 Task: Look for properties with 7 beds.
Action: Mouse moved to (746, 223)
Screenshot: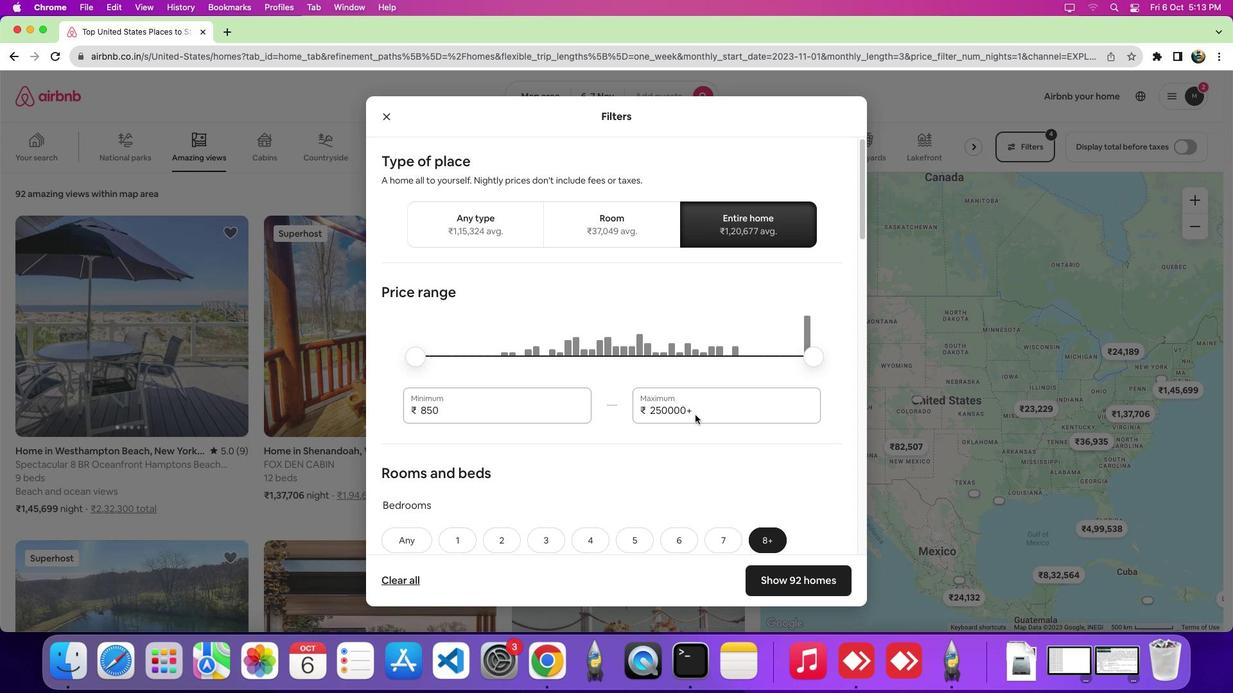 
Action: Mouse pressed left at (746, 223)
Screenshot: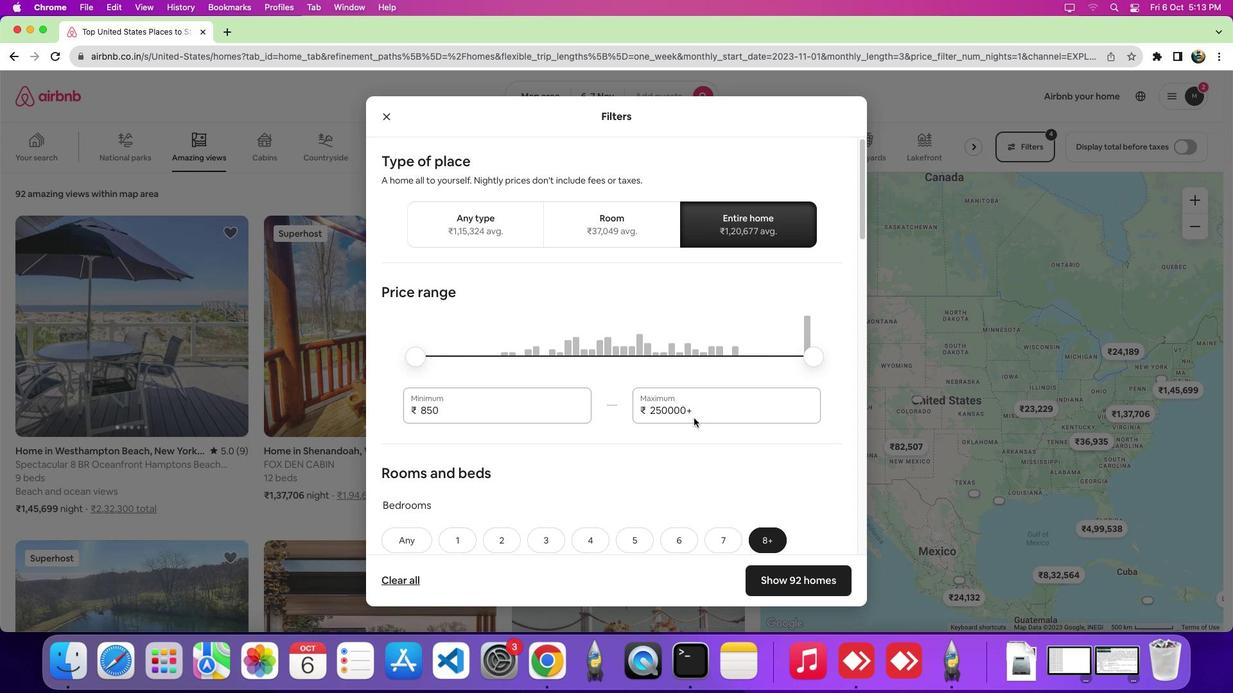 
Action: Mouse moved to (687, 412)
Screenshot: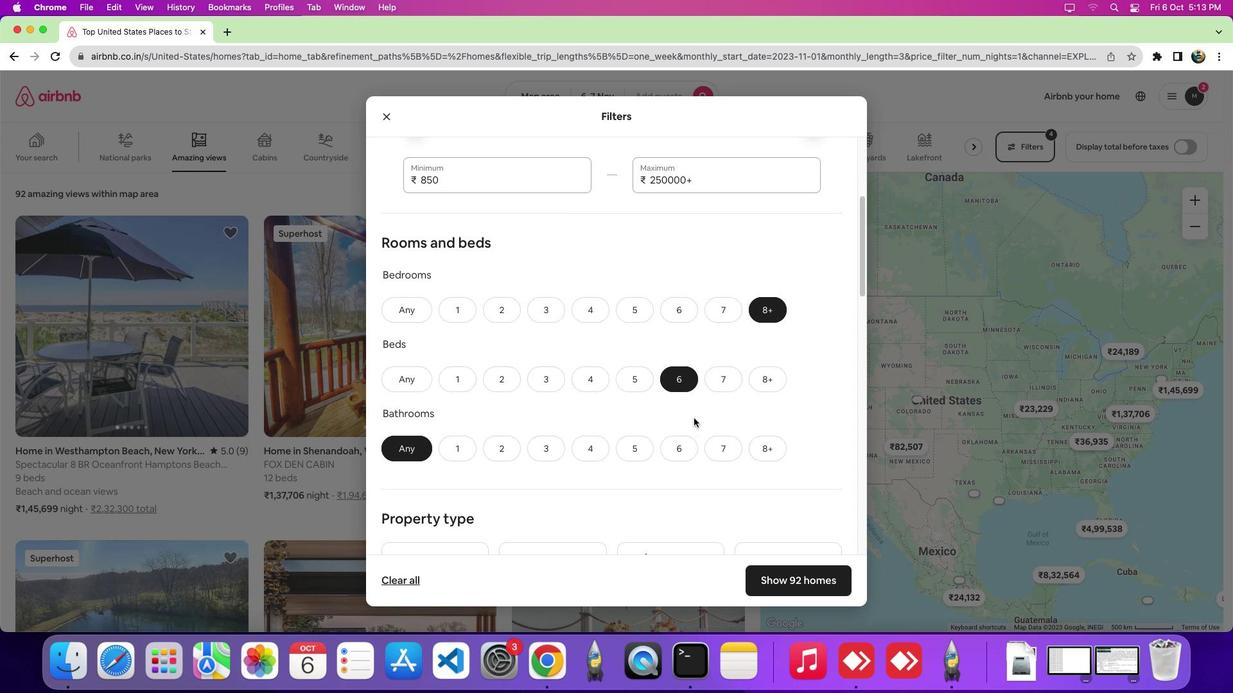 
Action: Mouse scrolled (687, 412) with delta (-5, -5)
Screenshot: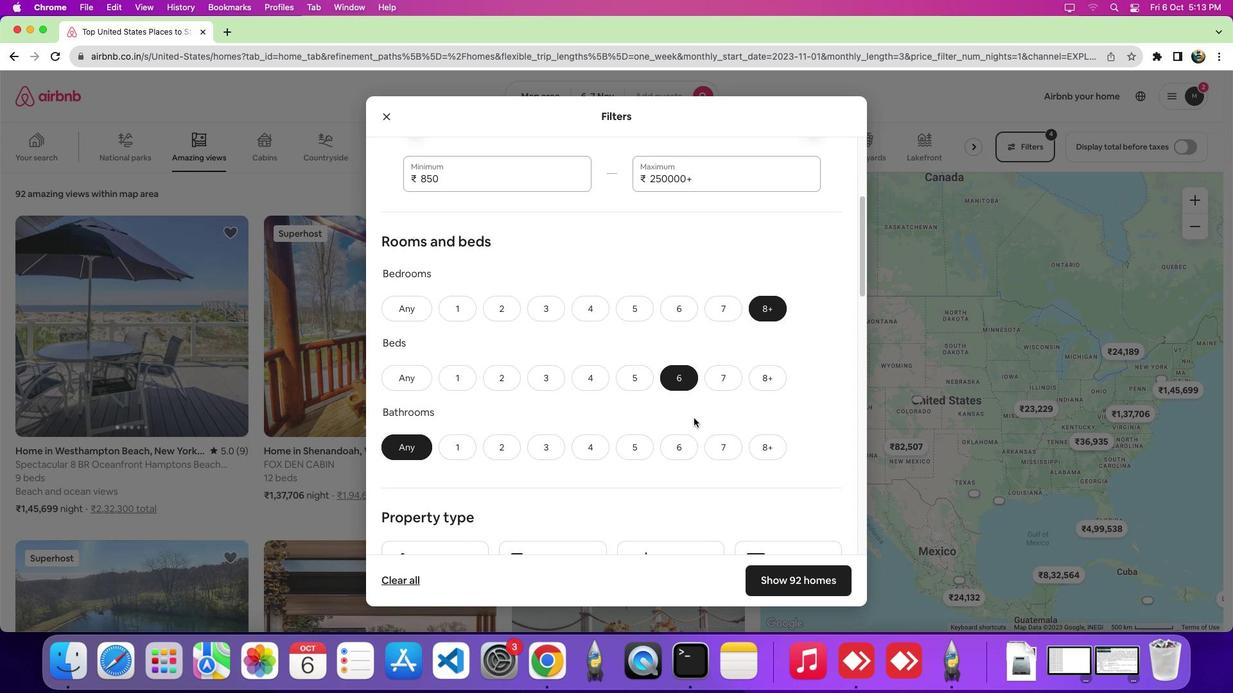 
Action: Mouse scrolled (687, 412) with delta (-5, -5)
Screenshot: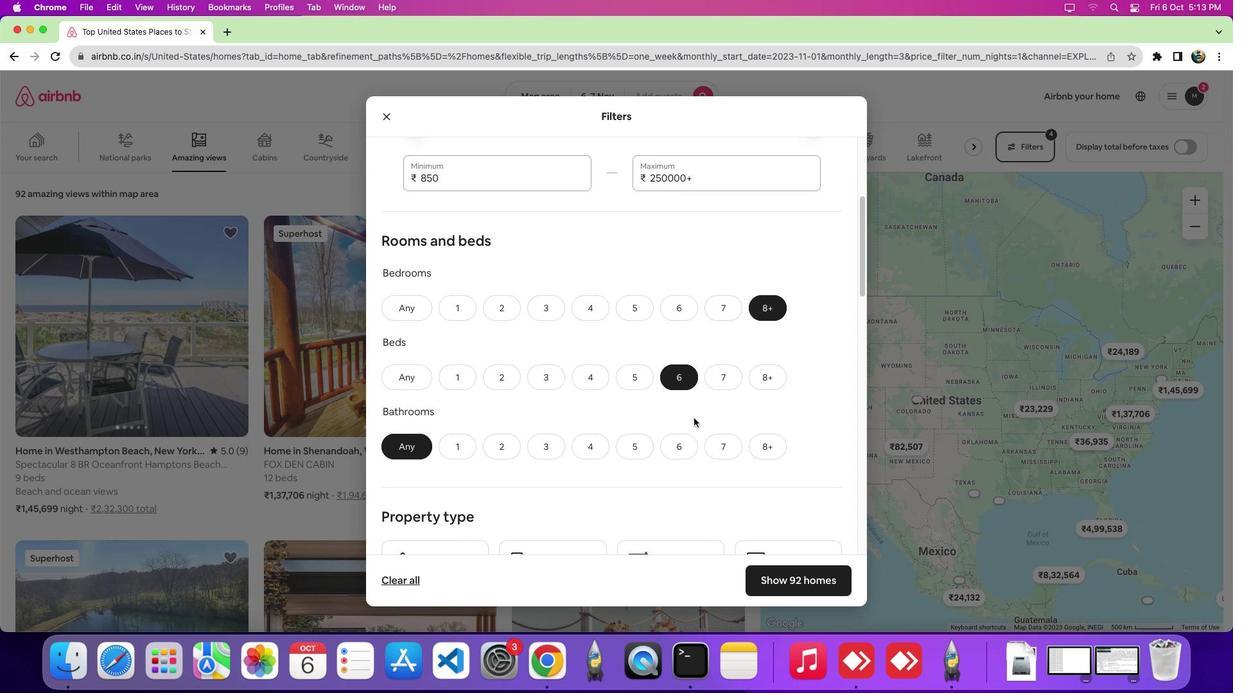 
Action: Mouse scrolled (687, 412) with delta (-5, -9)
Screenshot: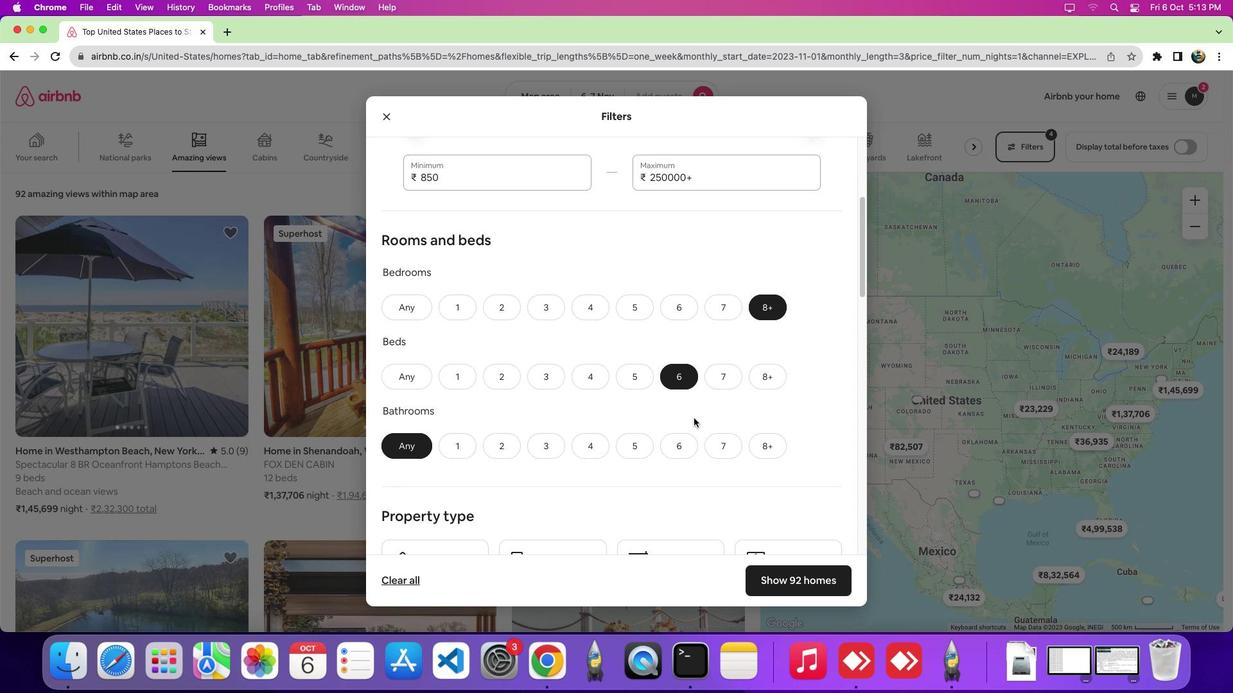 
Action: Mouse scrolled (687, 412) with delta (-5, -5)
Screenshot: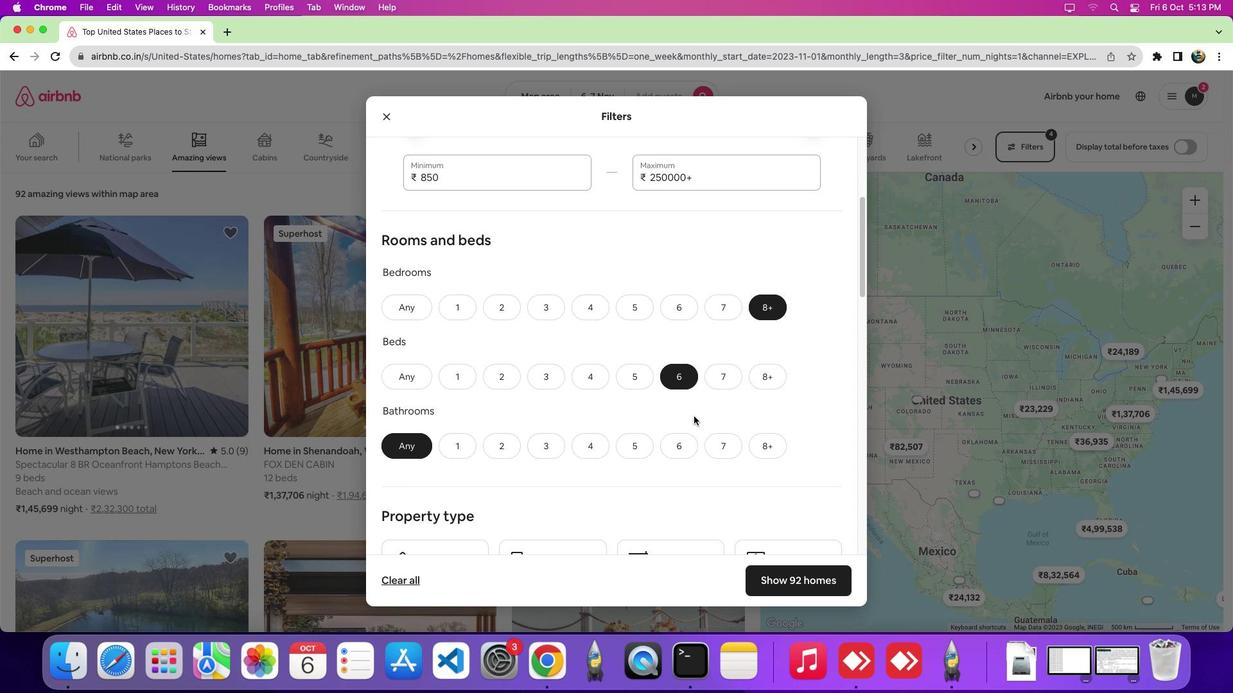 
Action: Mouse moved to (731, 355)
Screenshot: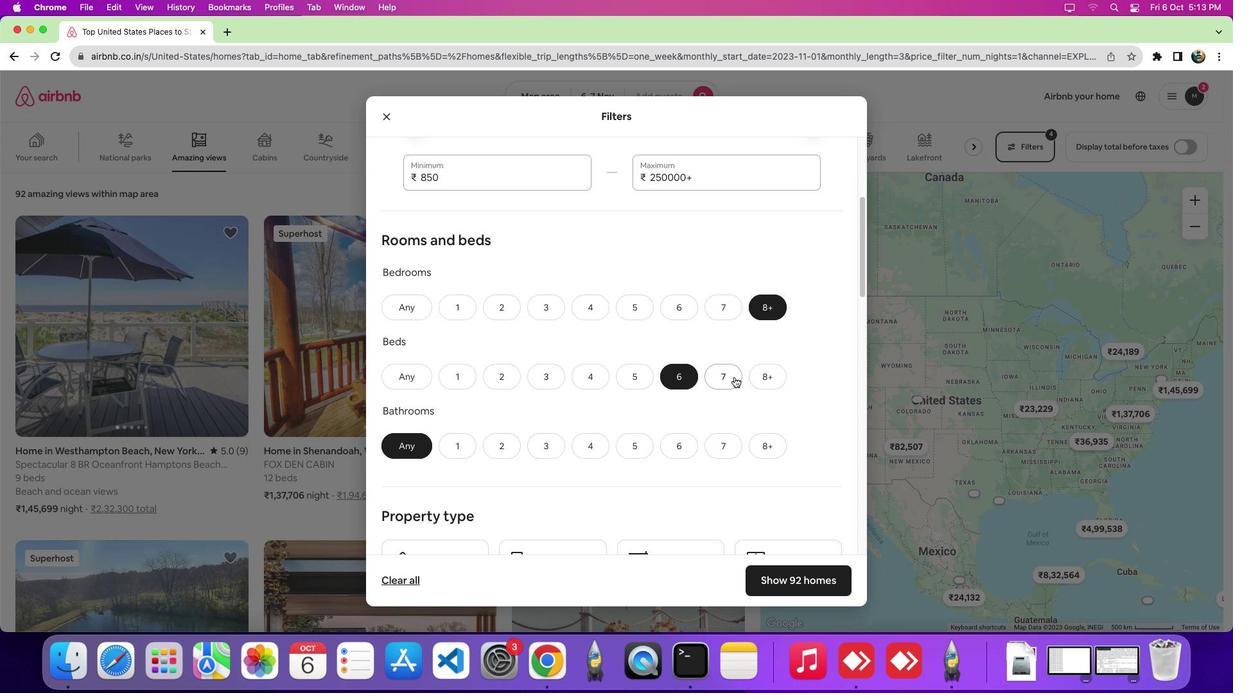 
Action: Mouse pressed left at (731, 355)
Screenshot: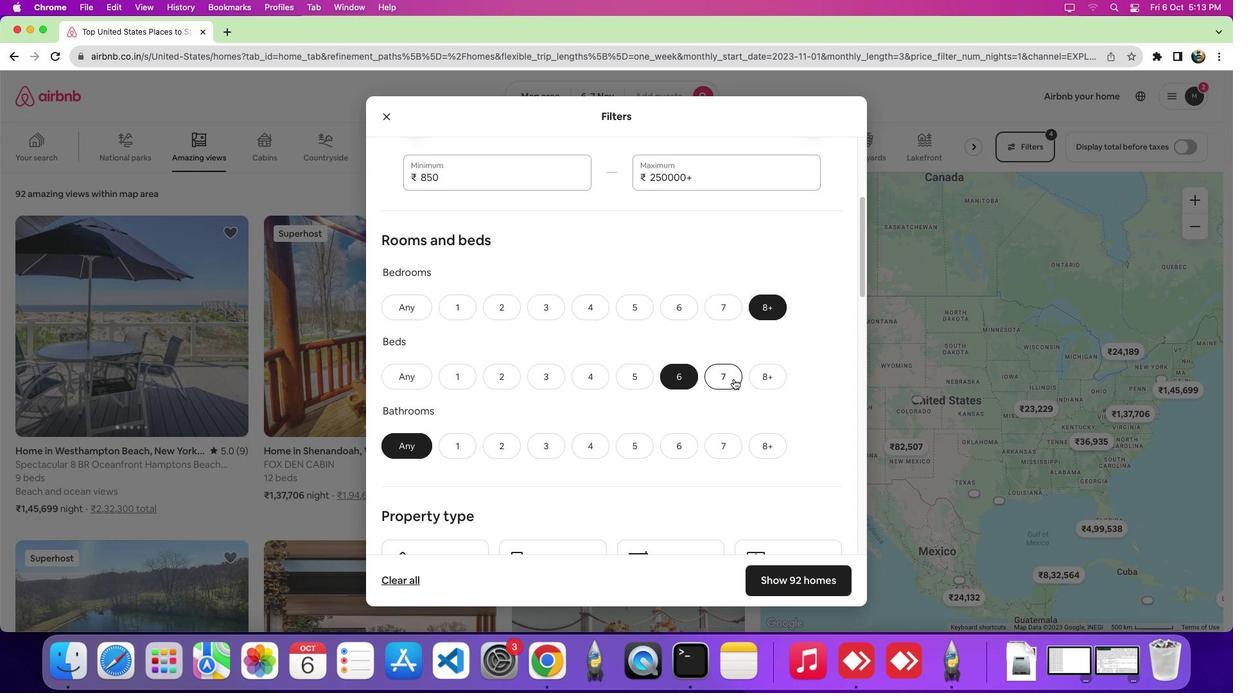 
Action: Mouse moved to (727, 373)
Screenshot: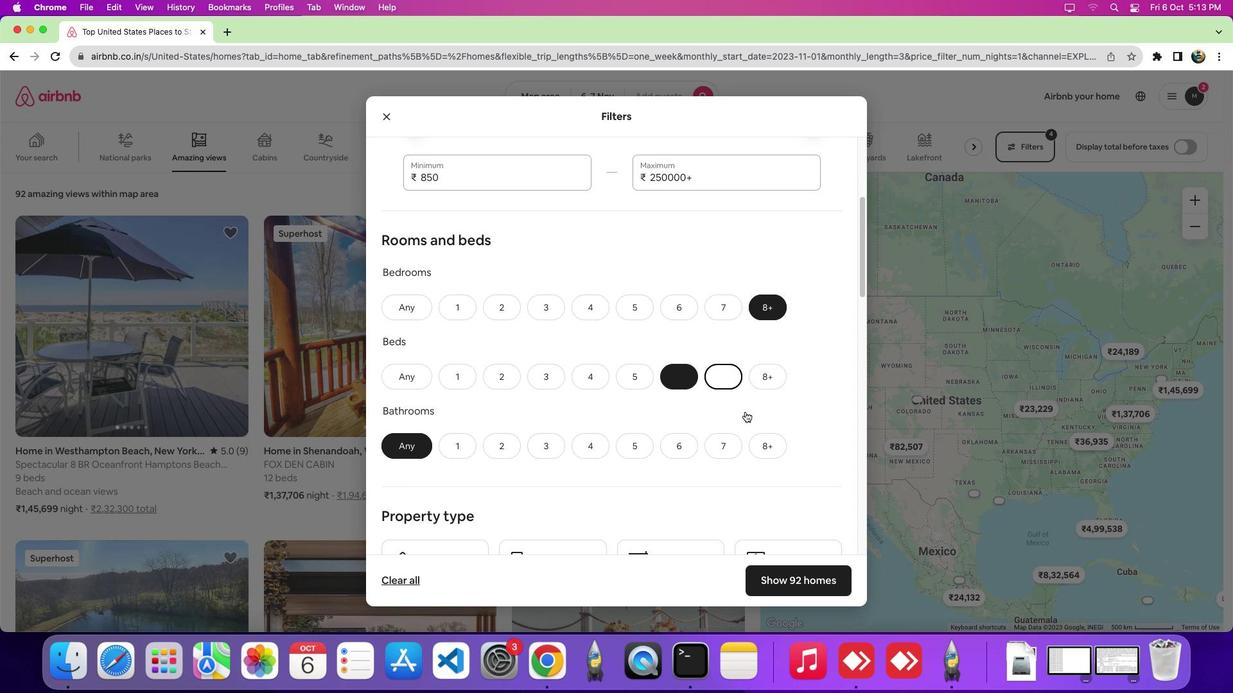 
Action: Mouse pressed left at (727, 373)
Screenshot: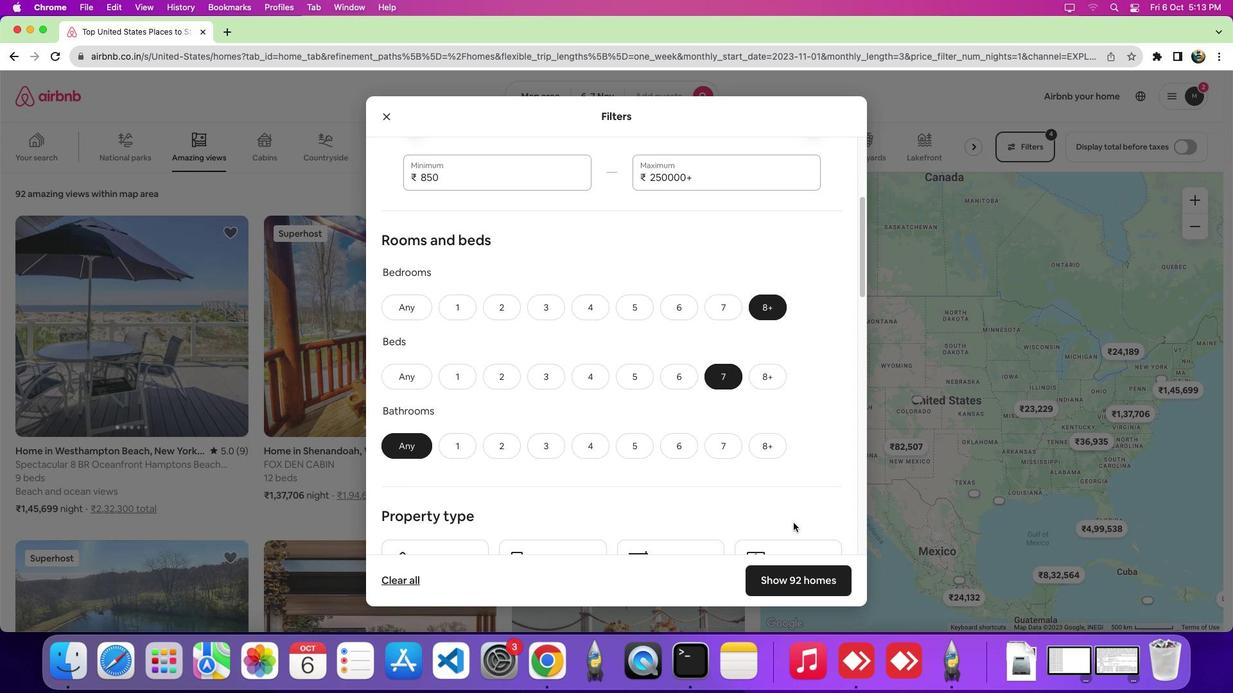 
Action: Mouse moved to (798, 569)
Screenshot: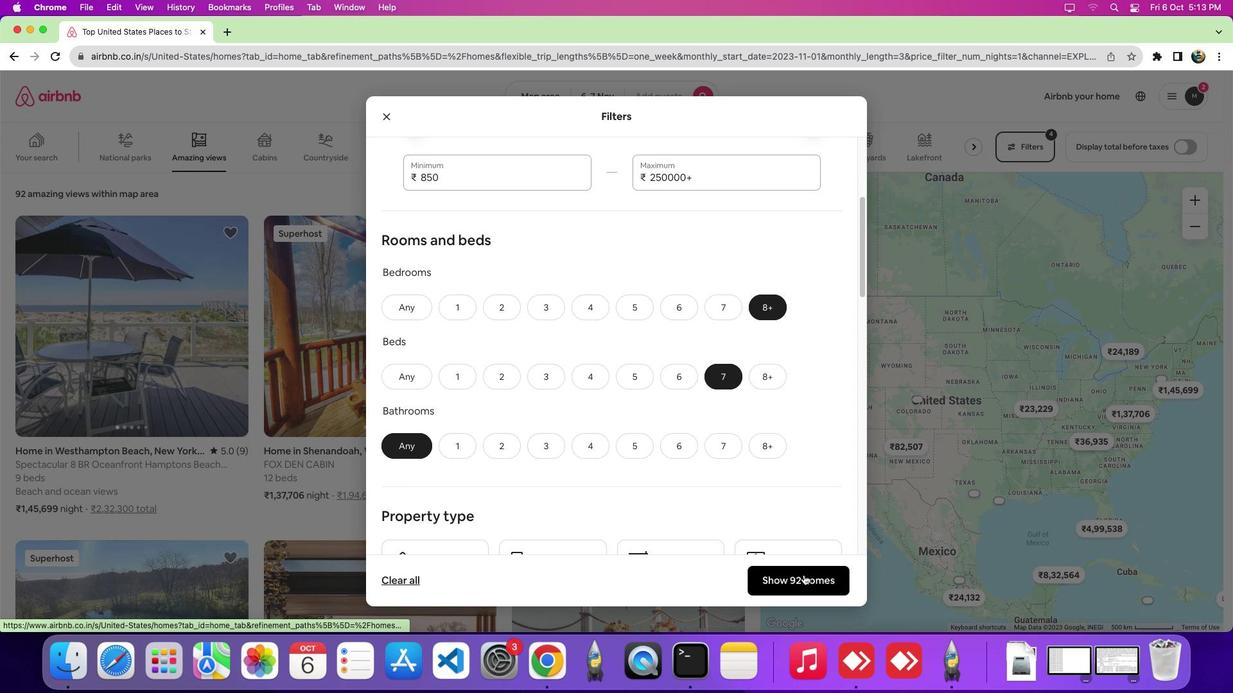 
Action: Mouse pressed left at (798, 569)
Screenshot: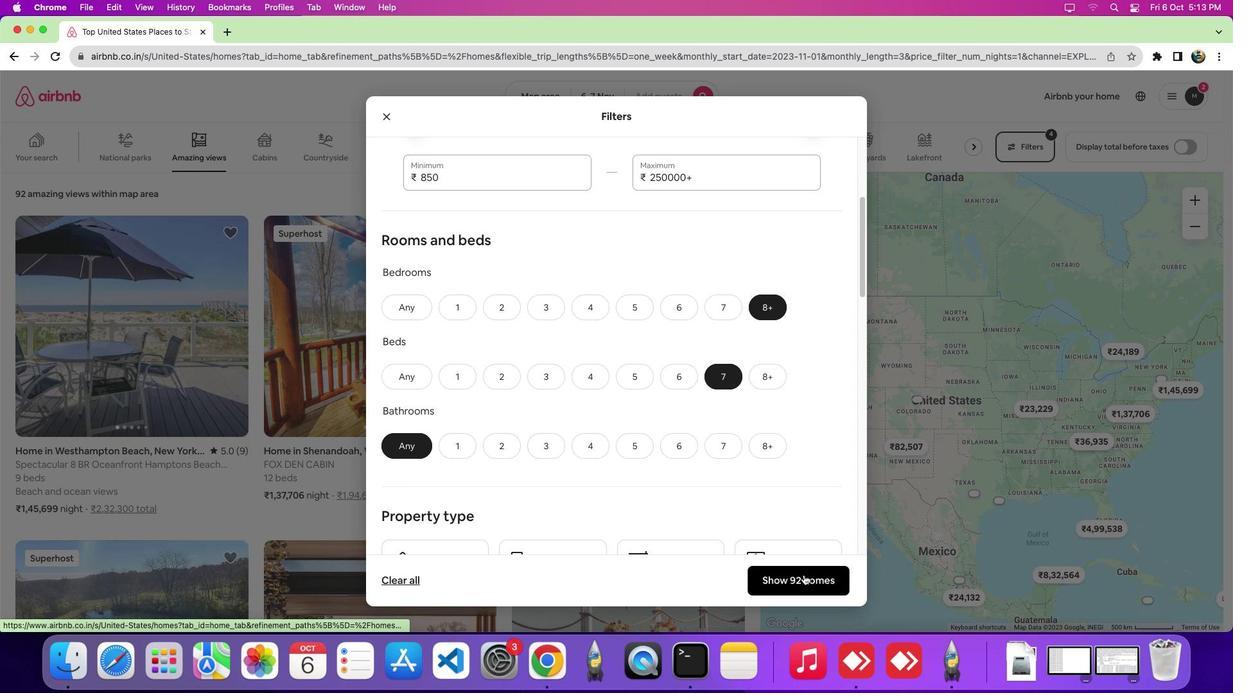 
Action: Mouse moved to (786, 570)
Screenshot: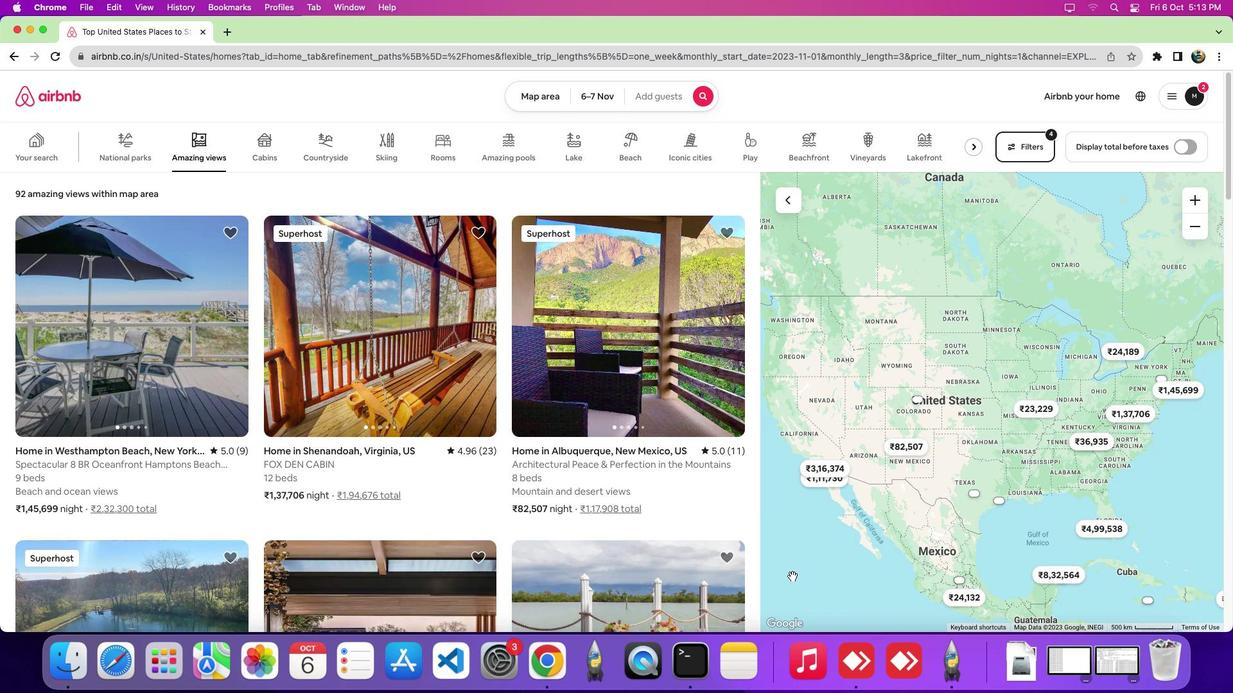
